Task: Create a scrum project AgileHarbor. Add to scrum project AgileHarbor a team member softage.3@softage.net and assign as Project Lead. Add to scrum project AgileHarbor a team member softage.4@softage.net
Action: Mouse moved to (180, 49)
Screenshot: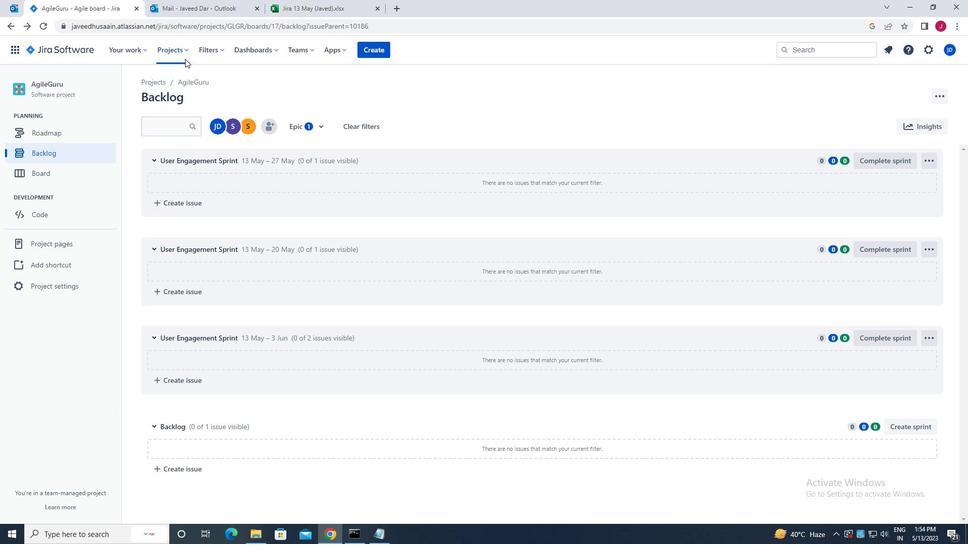
Action: Mouse pressed left at (180, 49)
Screenshot: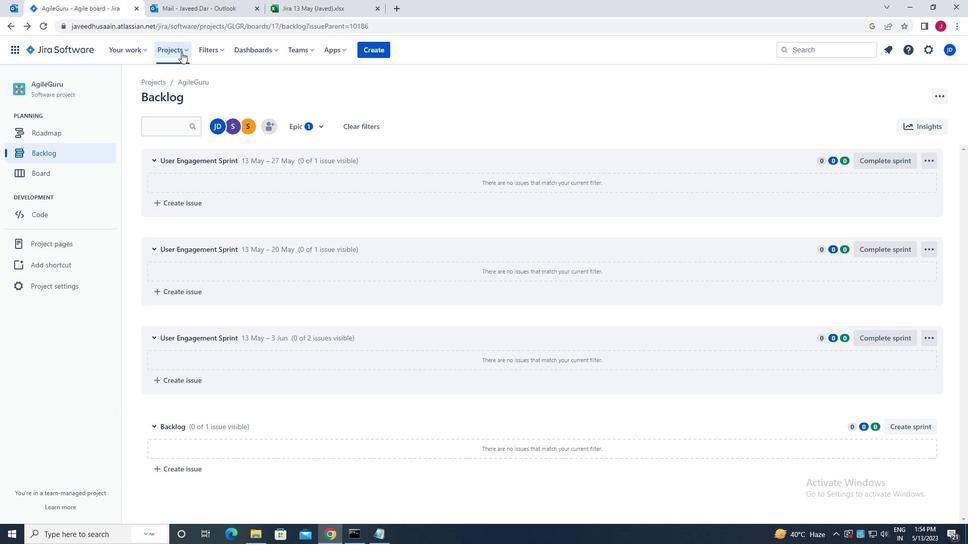 
Action: Mouse moved to (192, 253)
Screenshot: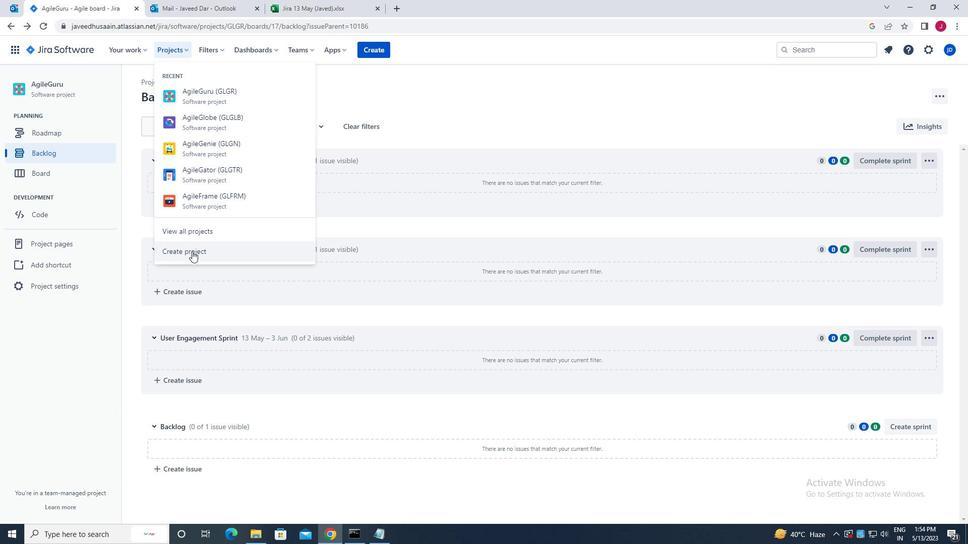 
Action: Mouse pressed left at (192, 253)
Screenshot: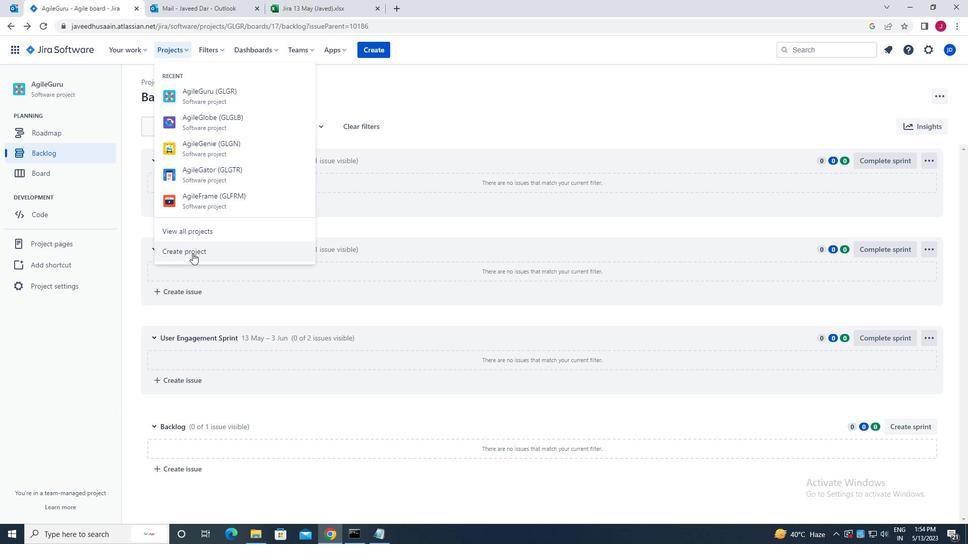
Action: Mouse moved to (693, 257)
Screenshot: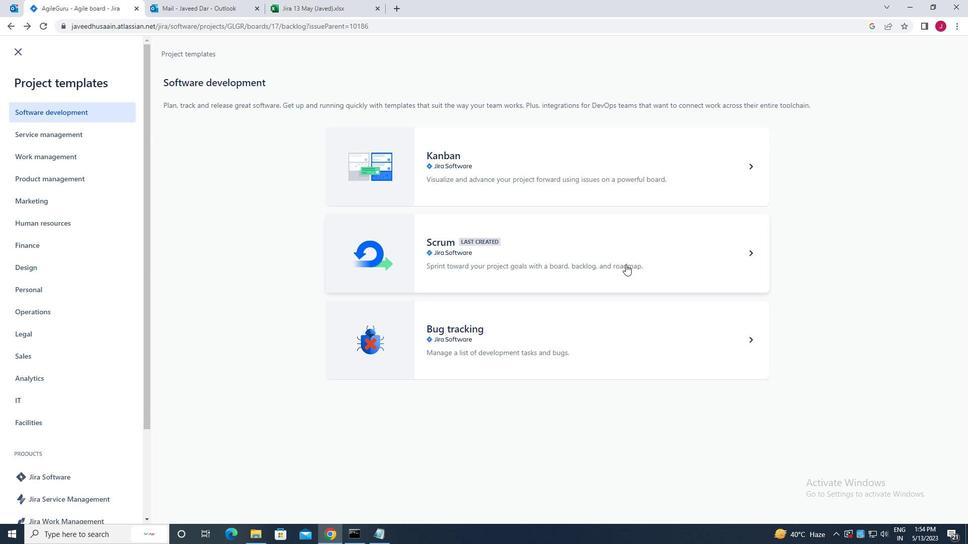 
Action: Mouse pressed left at (693, 257)
Screenshot: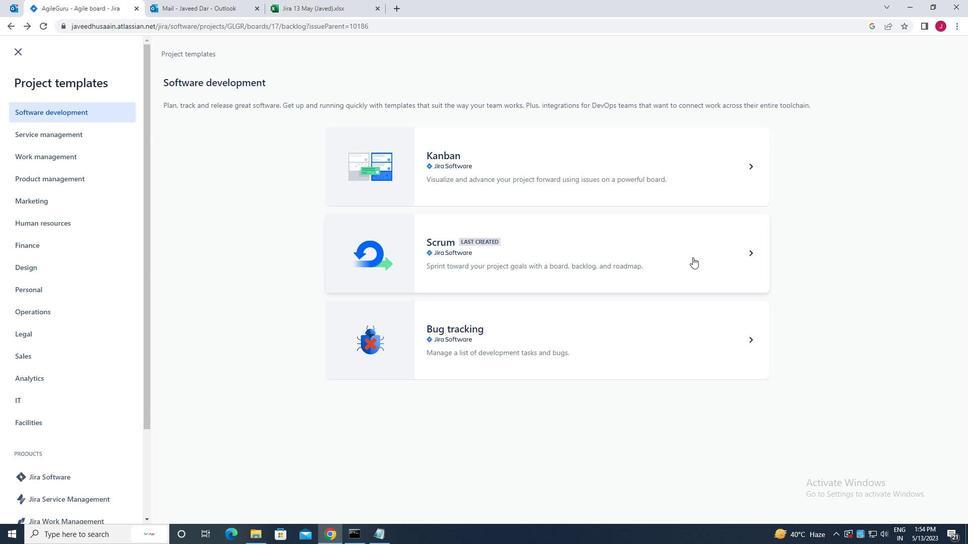 
Action: Mouse moved to (762, 498)
Screenshot: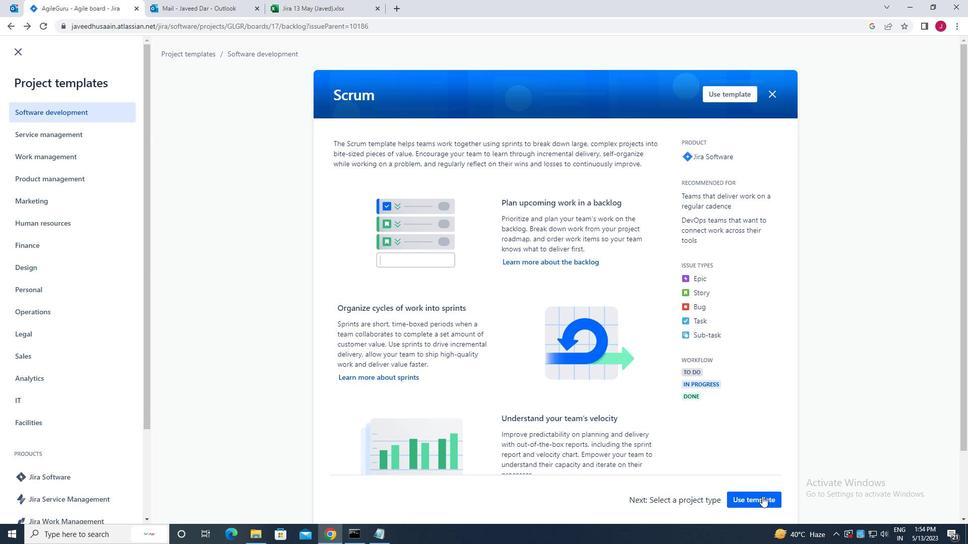 
Action: Mouse pressed left at (762, 498)
Screenshot: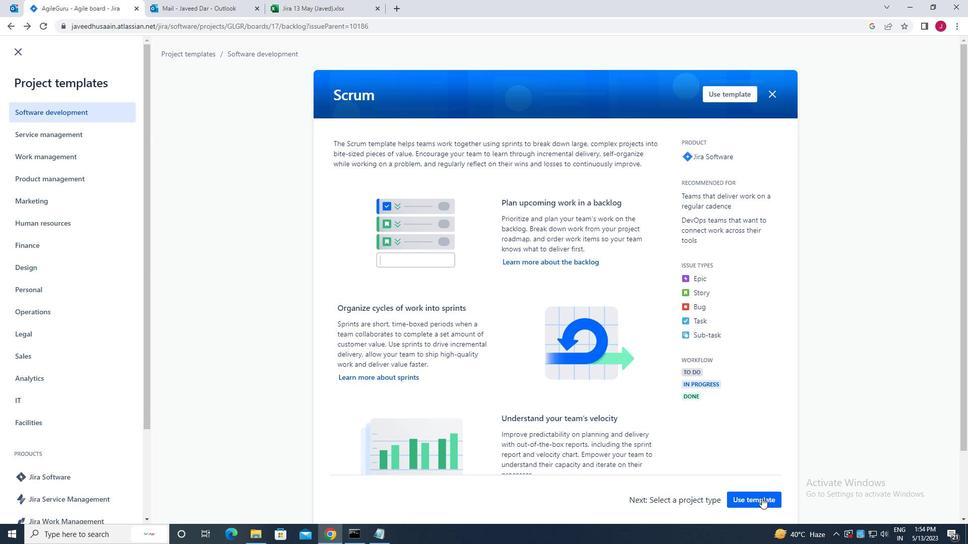 
Action: Mouse moved to (393, 493)
Screenshot: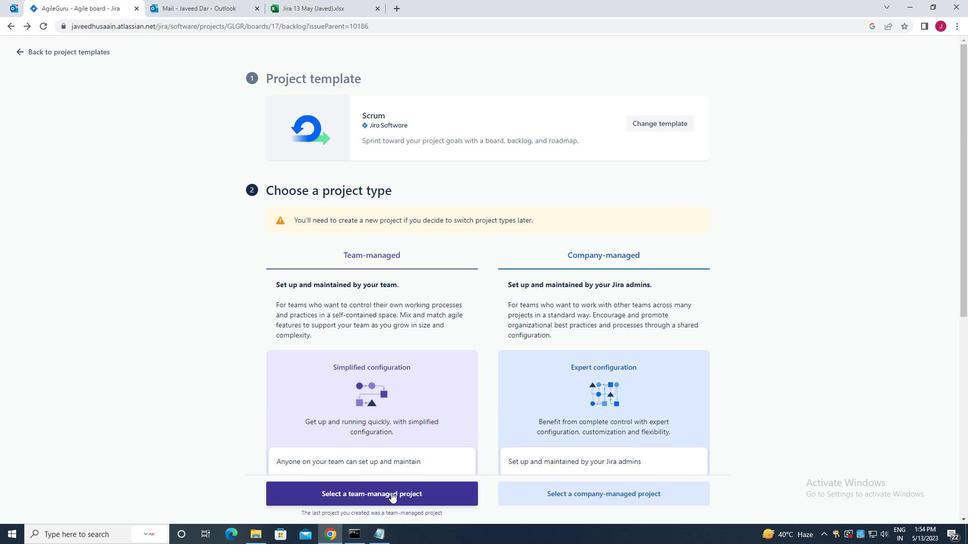 
Action: Mouse pressed left at (393, 493)
Screenshot: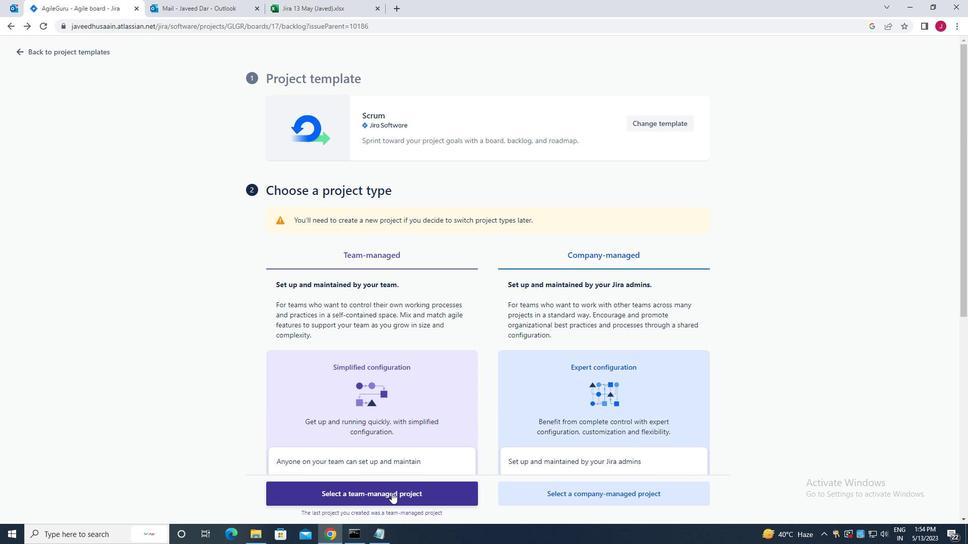 
Action: Mouse moved to (316, 235)
Screenshot: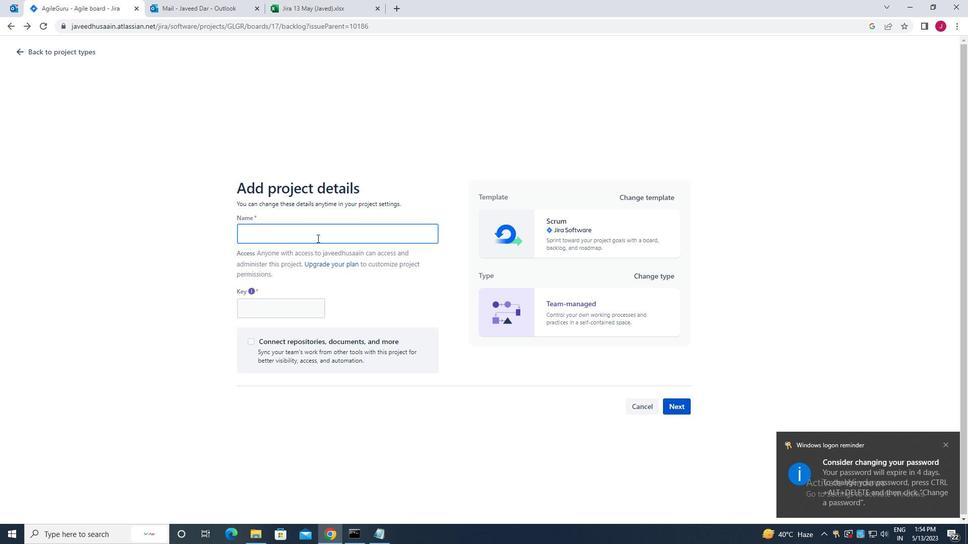 
Action: Mouse pressed left at (316, 235)
Screenshot: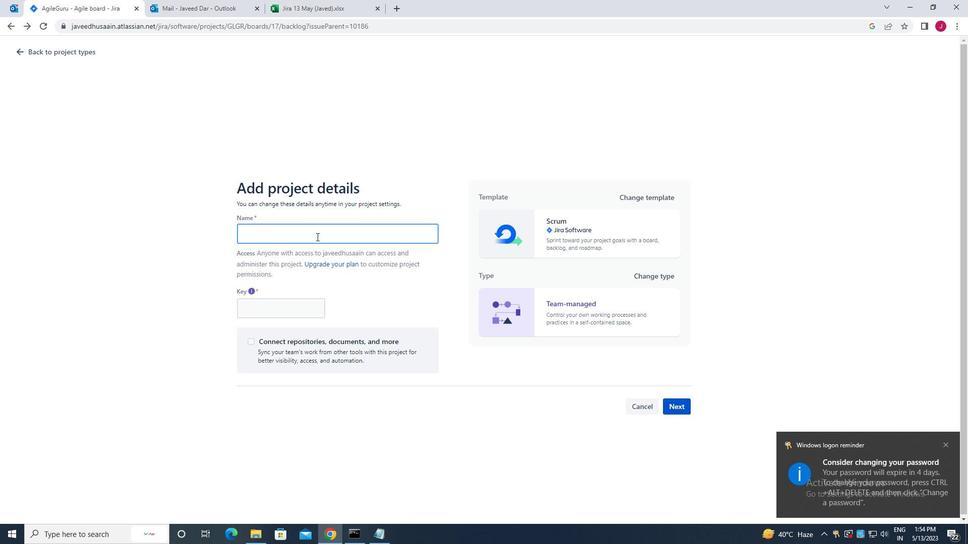 
Action: Key pressed <Key.caps_lock>a<Key.caps_lock>gile<Key.caps_lock>h<Key.caps_lock>arbor
Screenshot: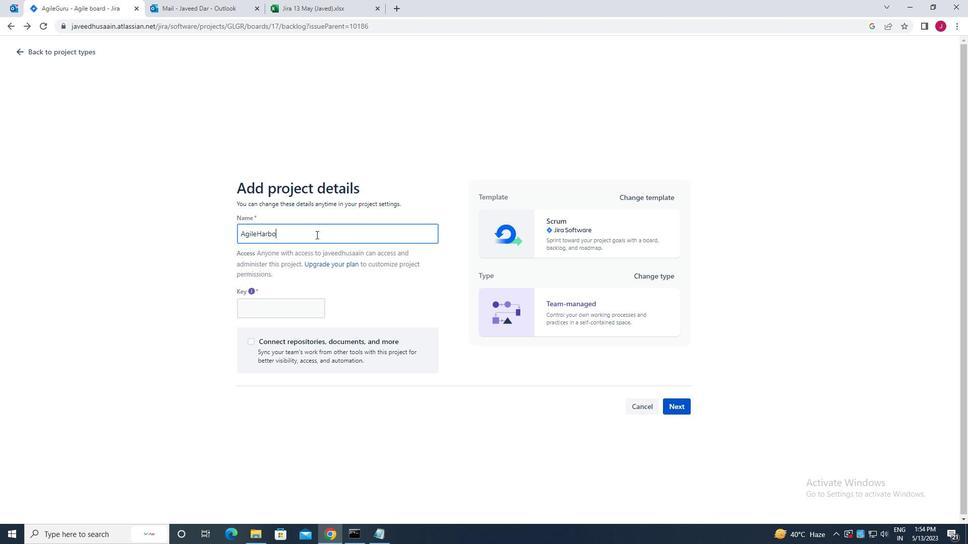 
Action: Mouse moved to (674, 406)
Screenshot: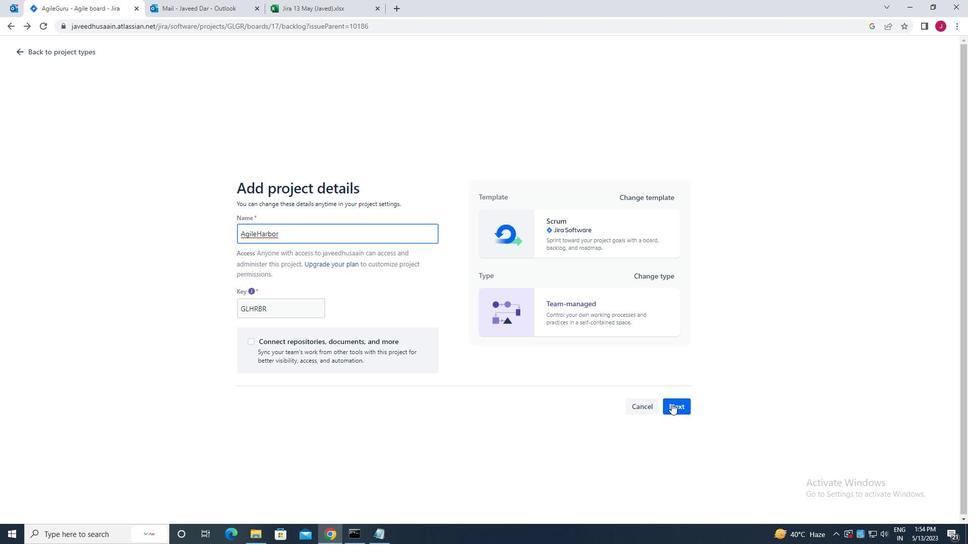 
Action: Mouse pressed left at (674, 406)
Screenshot: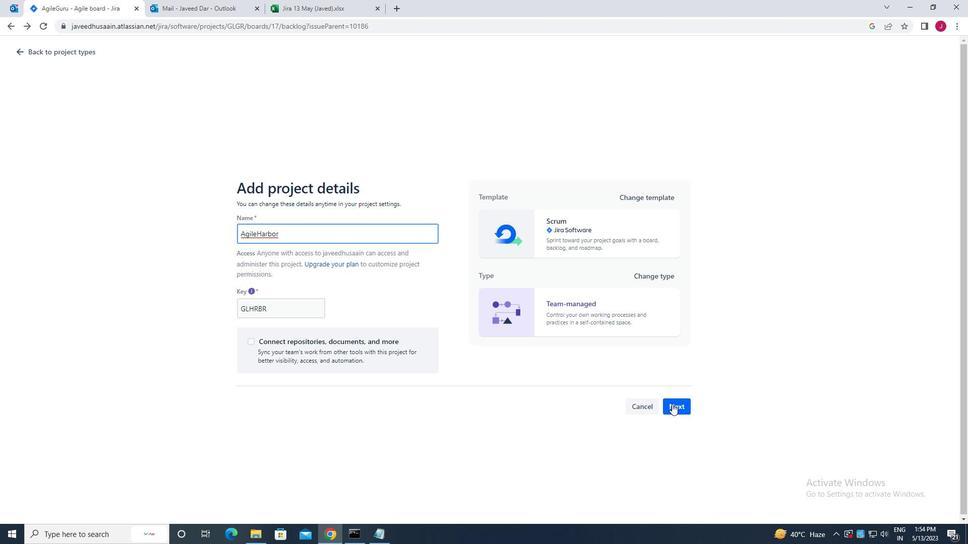 
Action: Mouse moved to (602, 345)
Screenshot: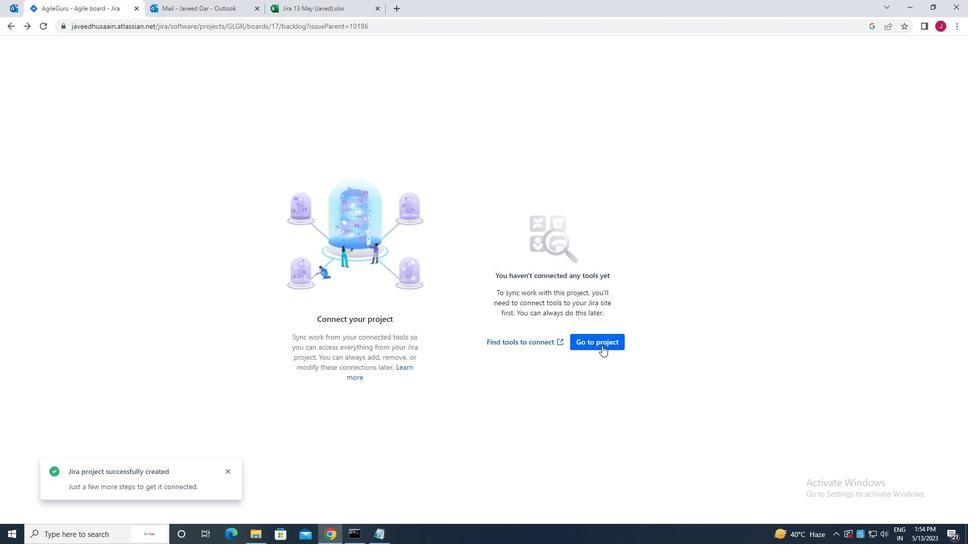
Action: Mouse pressed left at (602, 345)
Screenshot: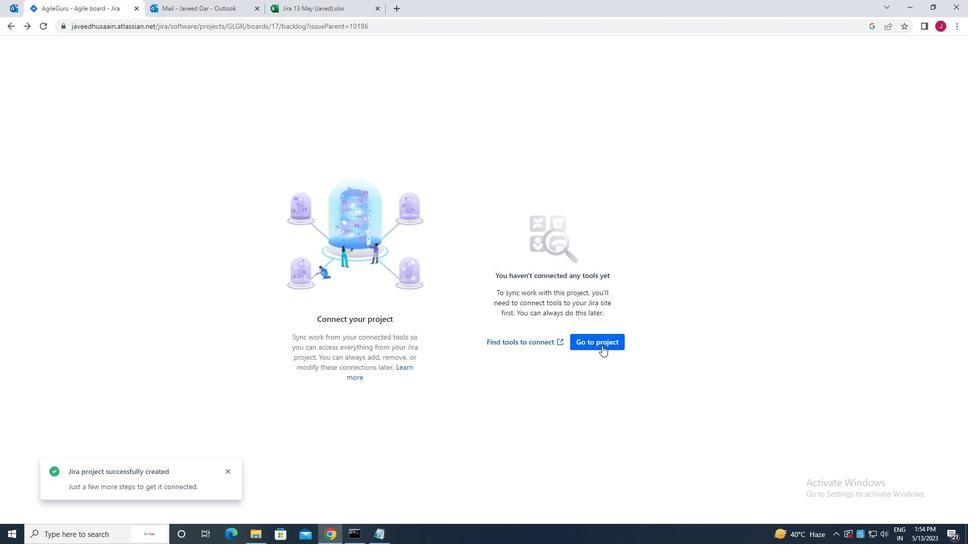 
Action: Mouse moved to (229, 472)
Screenshot: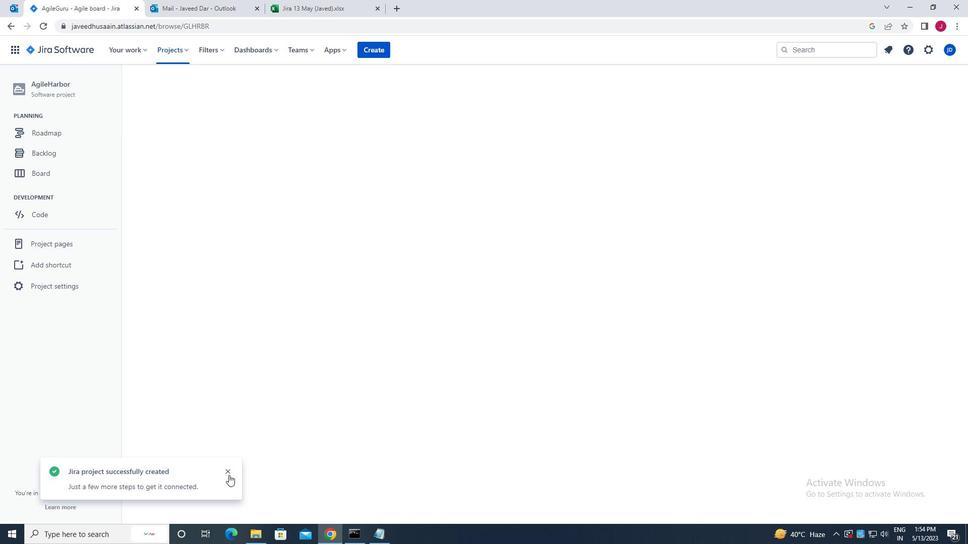 
Action: Mouse pressed left at (229, 472)
Screenshot: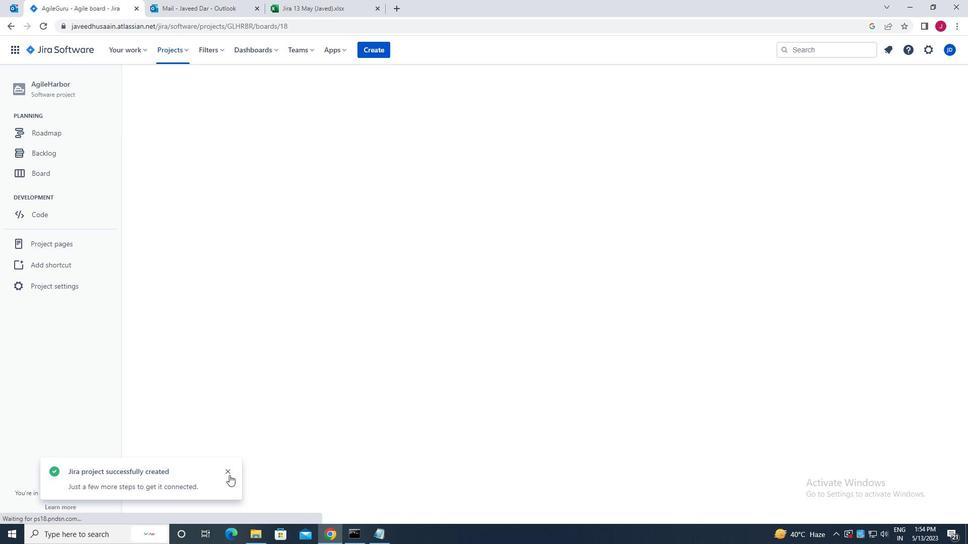 
Action: Mouse moved to (234, 139)
Screenshot: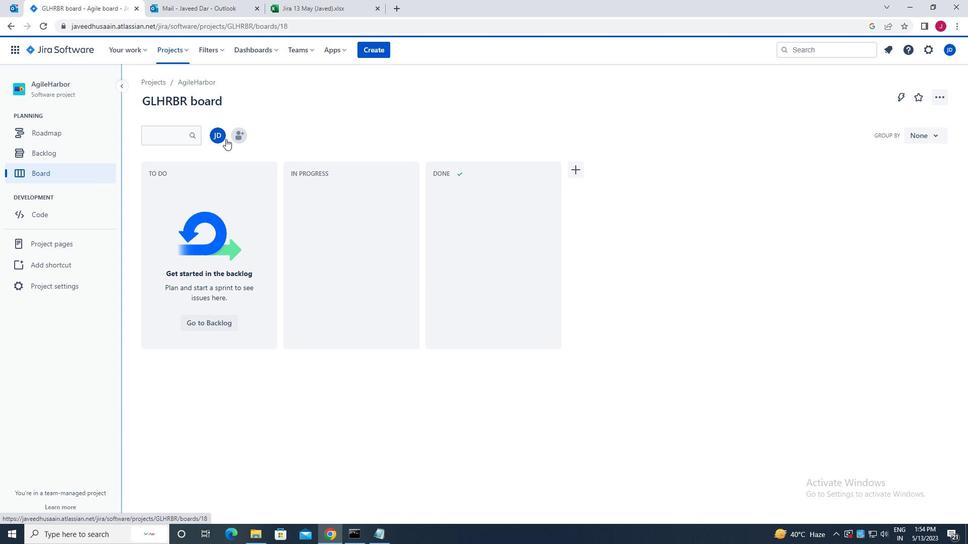 
Action: Mouse pressed left at (234, 139)
Screenshot: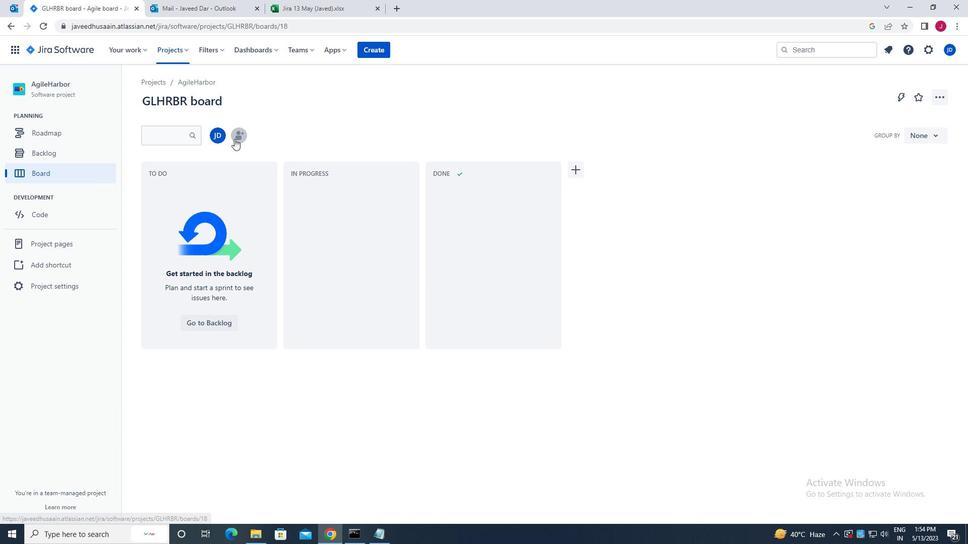 
Action: Mouse moved to (452, 125)
Screenshot: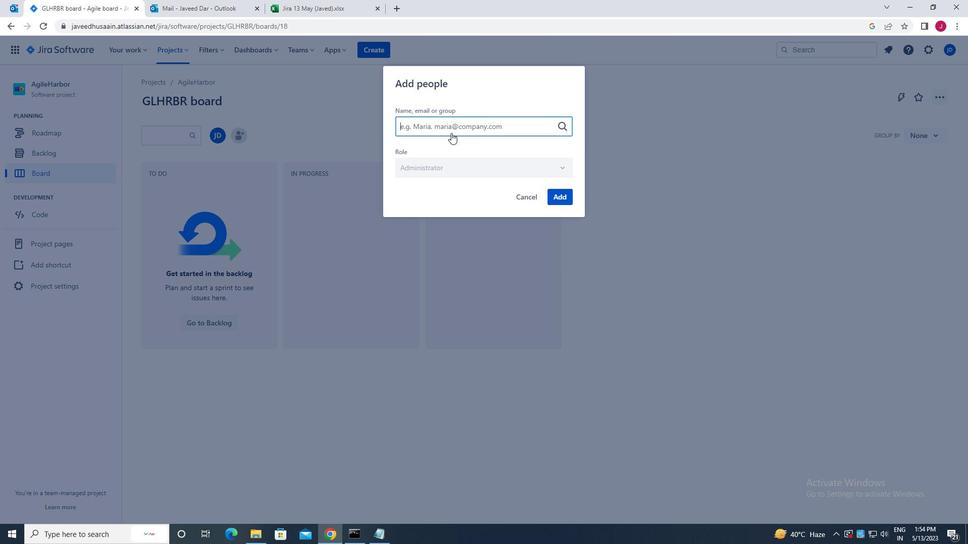 
Action: Mouse pressed left at (452, 125)
Screenshot: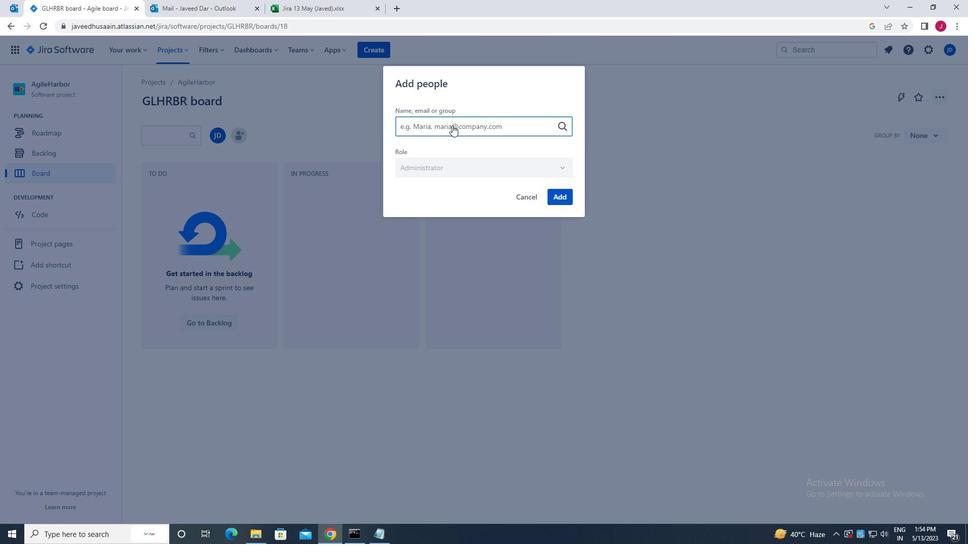 
Action: Key pressed softage.3<Key.shift>@SOFTAGE.NET
Screenshot: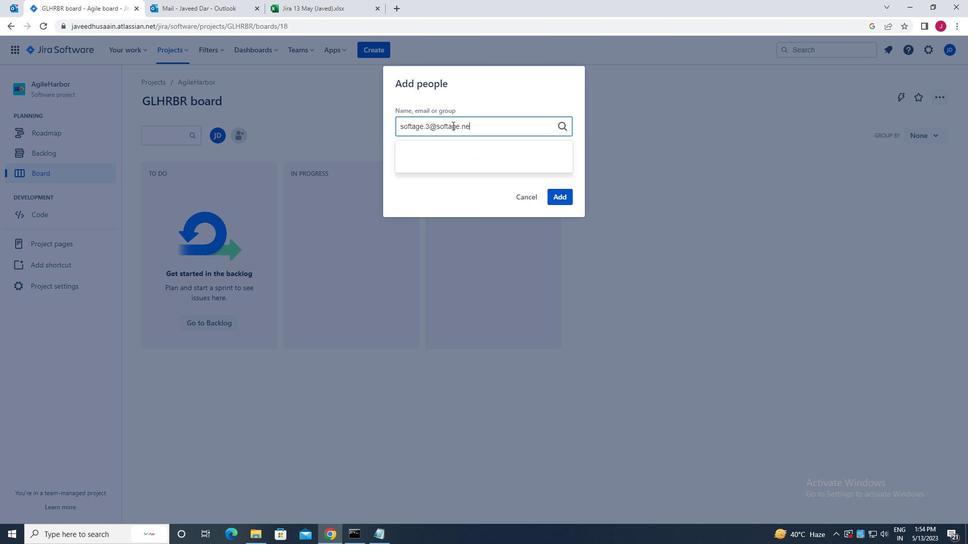 
Action: Mouse moved to (473, 173)
Screenshot: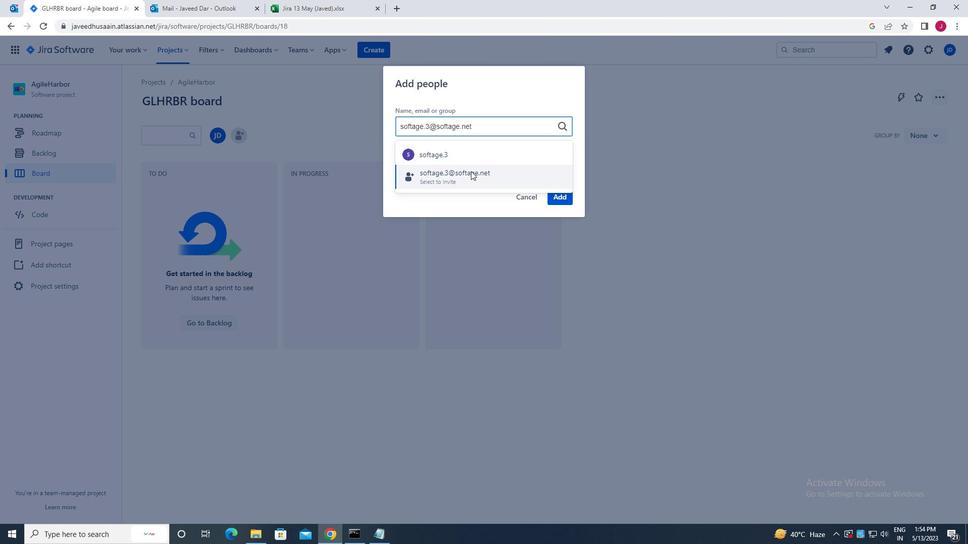 
Action: Mouse pressed left at (473, 173)
Screenshot: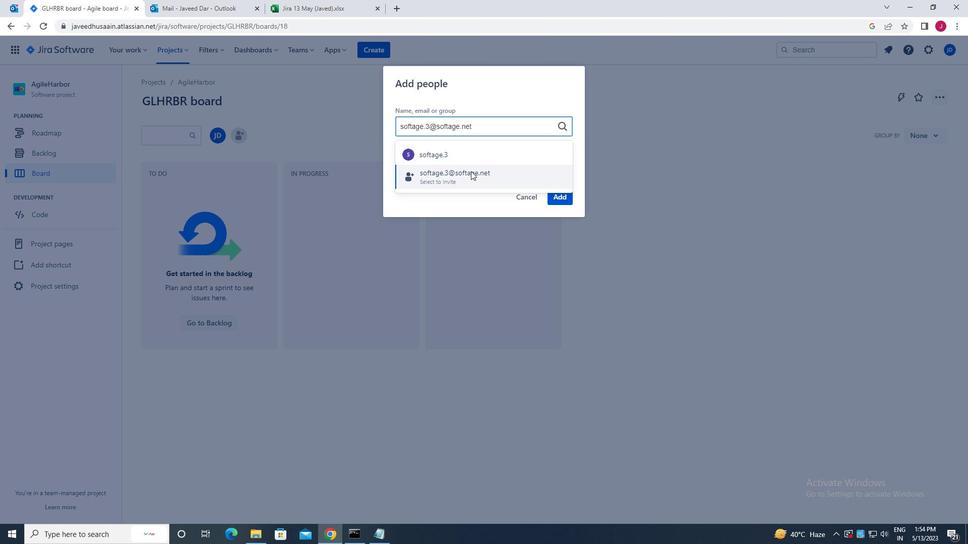 
Action: Mouse moved to (561, 199)
Screenshot: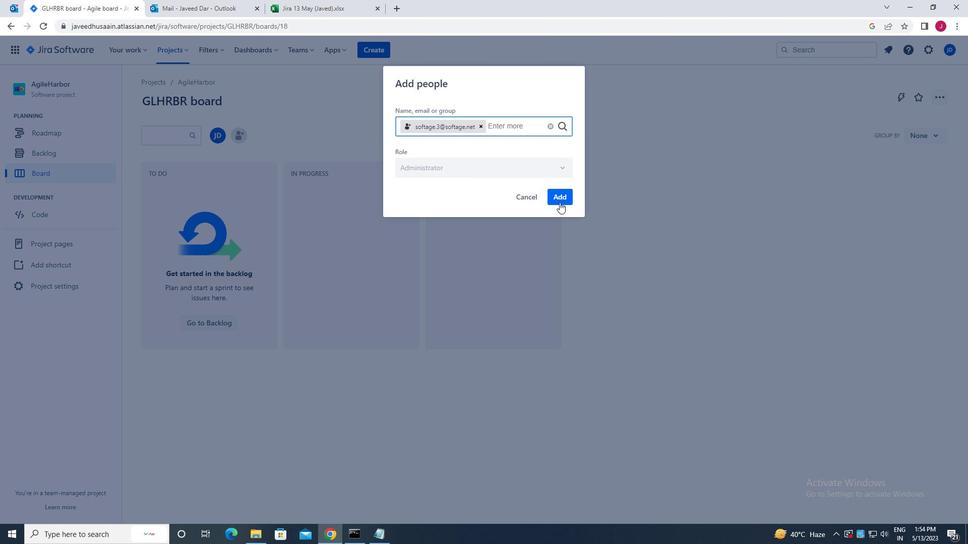 
Action: Mouse pressed left at (561, 199)
Screenshot: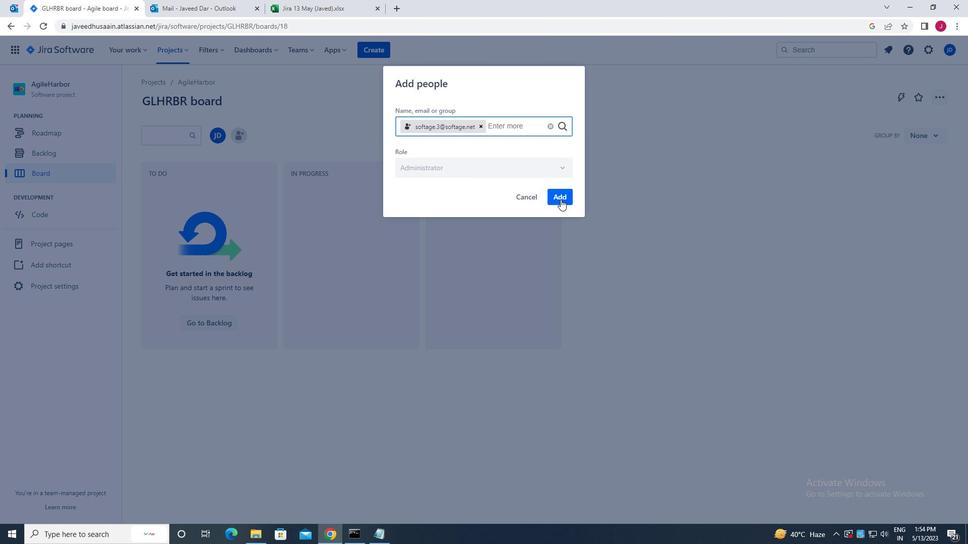 
Action: Mouse moved to (75, 284)
Screenshot: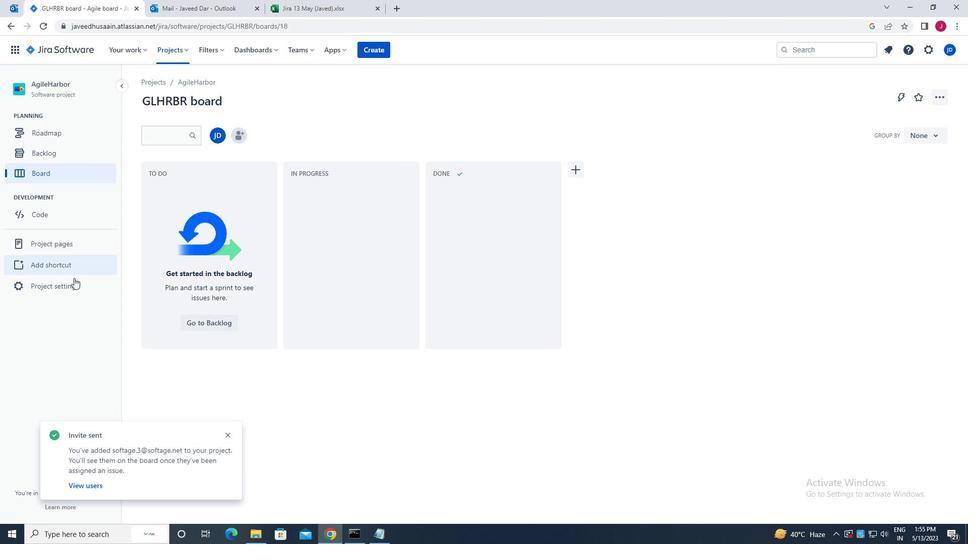 
Action: Mouse pressed left at (75, 284)
Screenshot: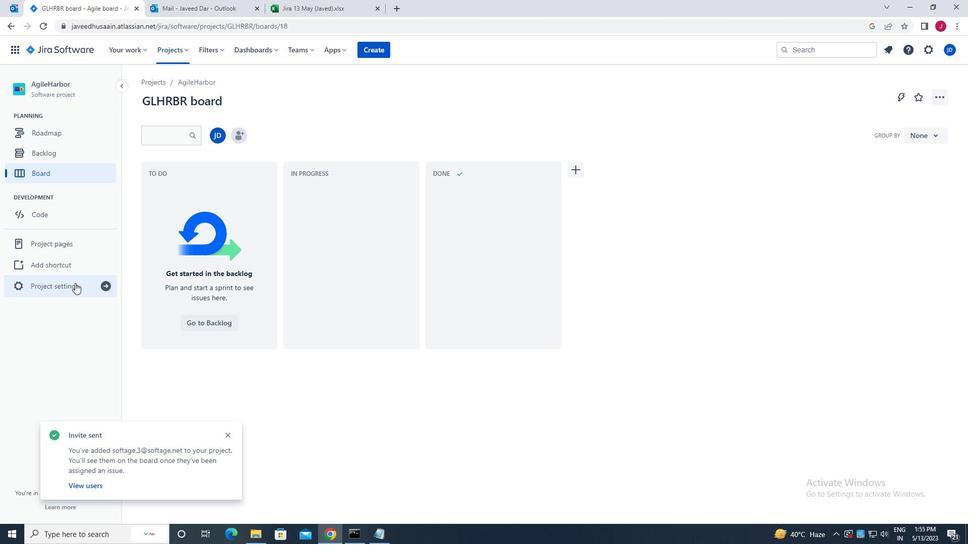 
Action: Mouse moved to (223, 432)
Screenshot: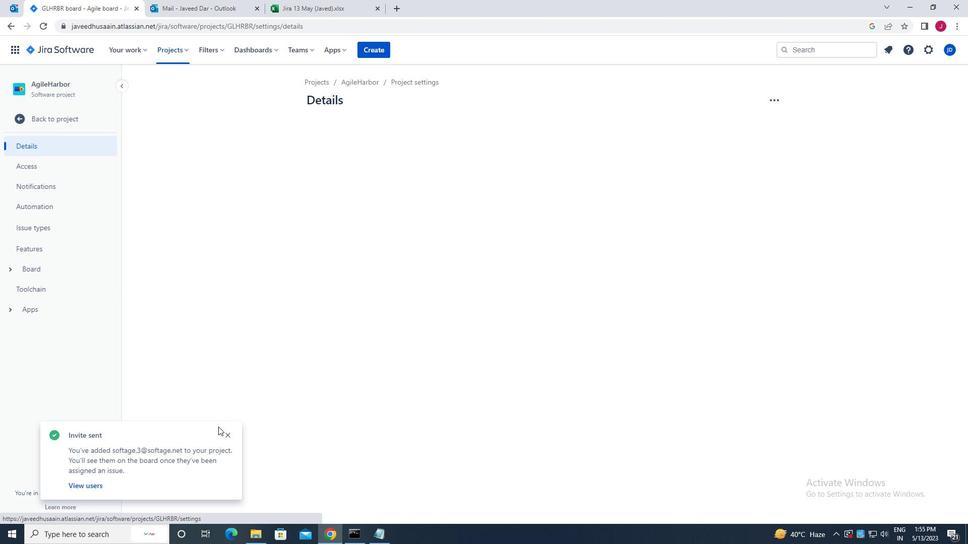 
Action: Mouse pressed left at (223, 432)
Screenshot: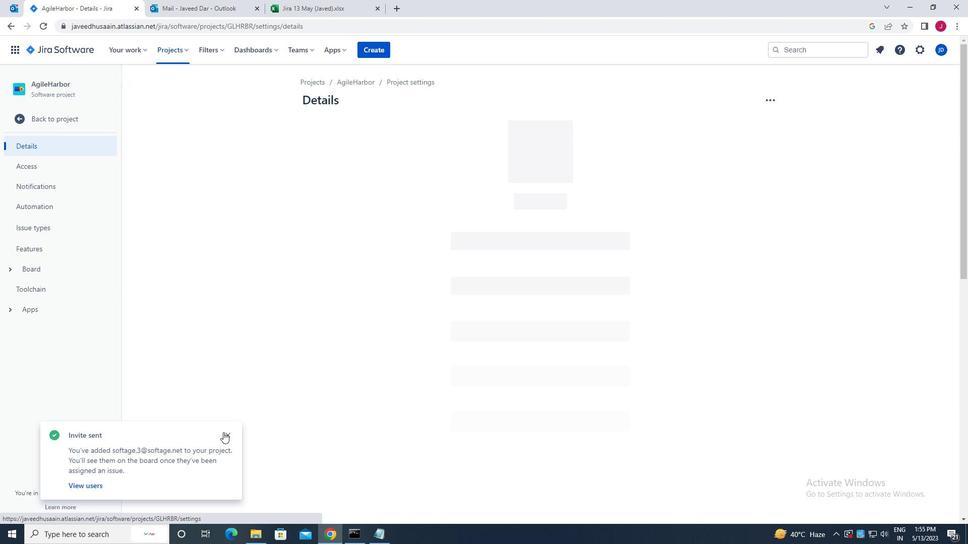 
Action: Mouse moved to (524, 362)
Screenshot: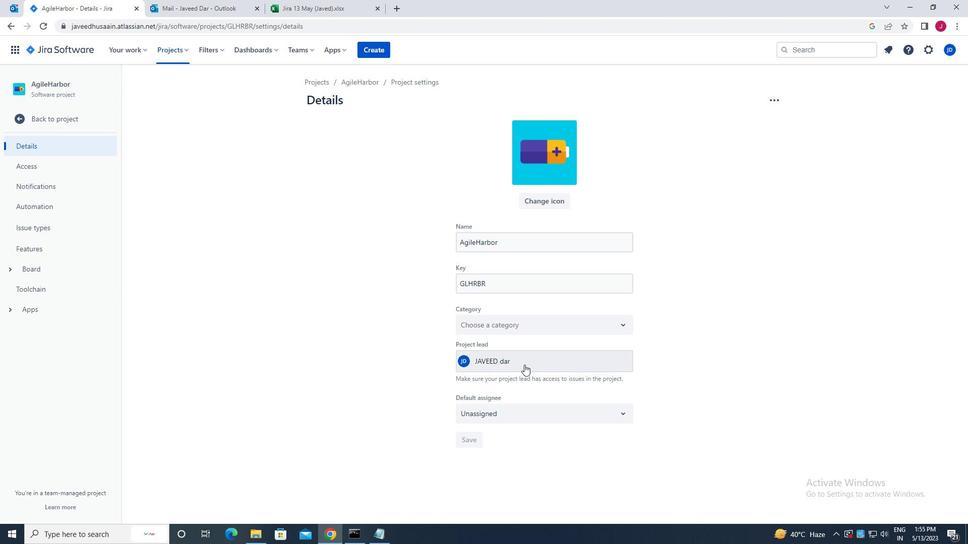 
Action: Mouse pressed left at (524, 362)
Screenshot: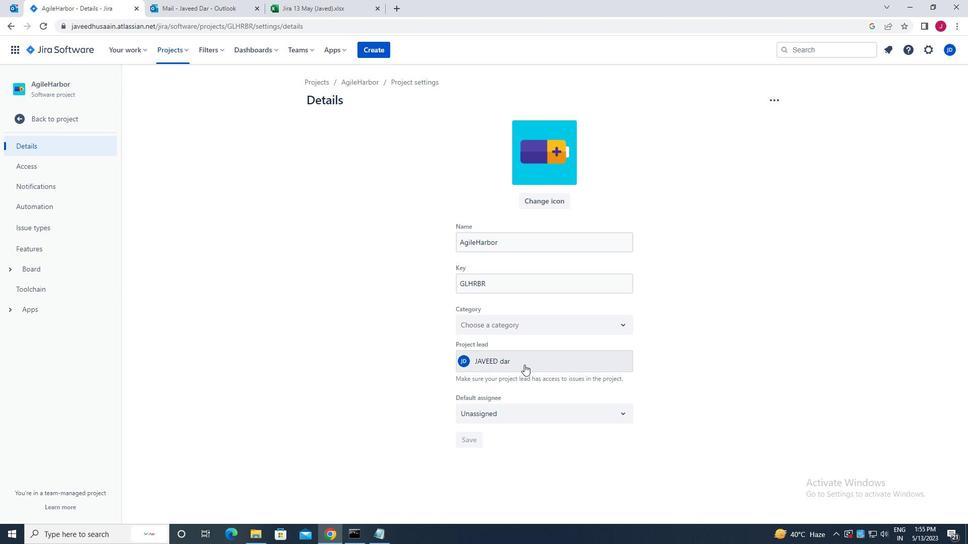 
Action: Key pressed SOFTAGE.3<Key.shift>@SOFTAGE.NET
Screenshot: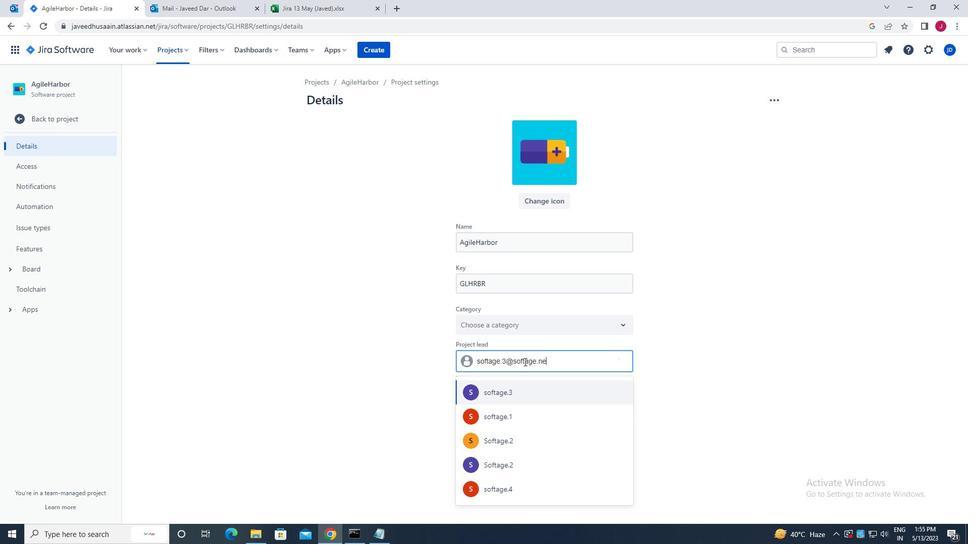 
Action: Mouse moved to (537, 393)
Screenshot: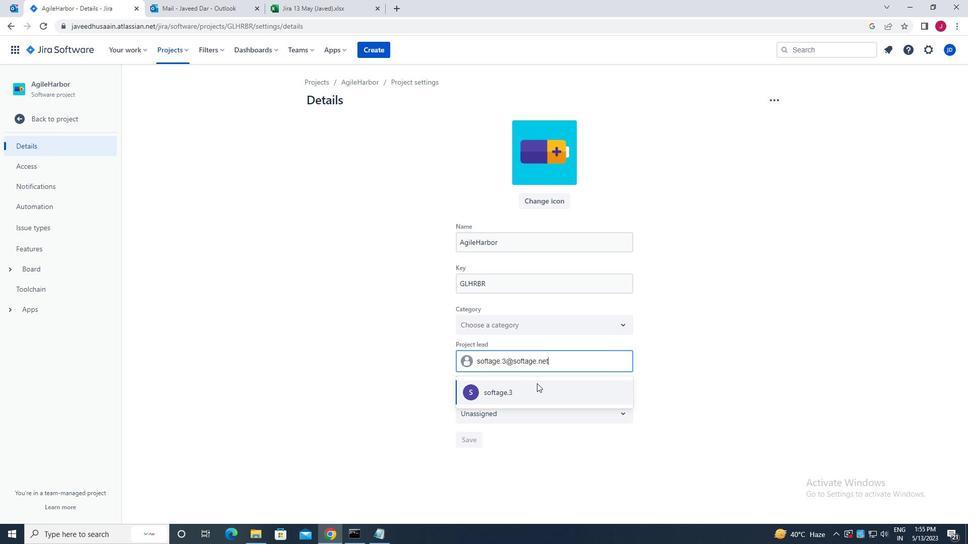 
Action: Mouse pressed left at (537, 393)
Screenshot: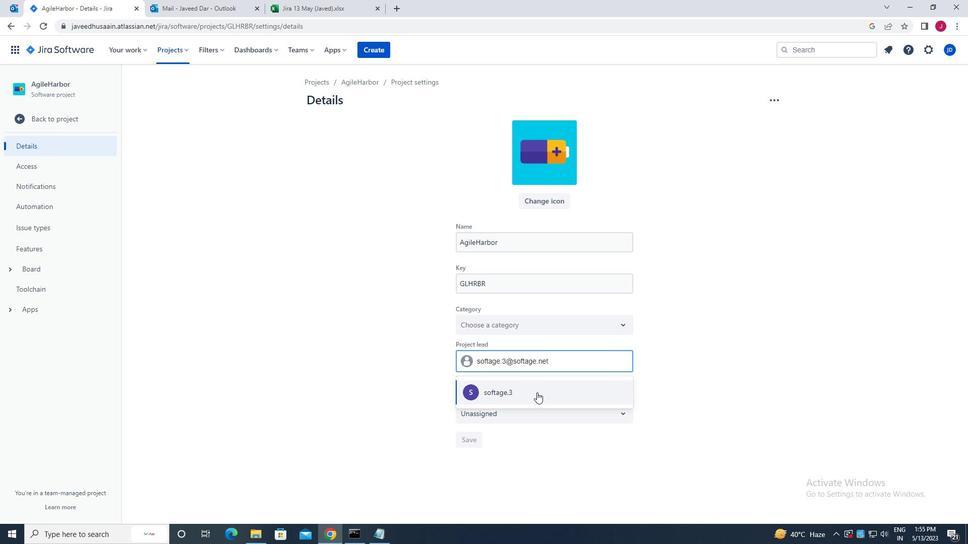 
Action: Mouse moved to (514, 412)
Screenshot: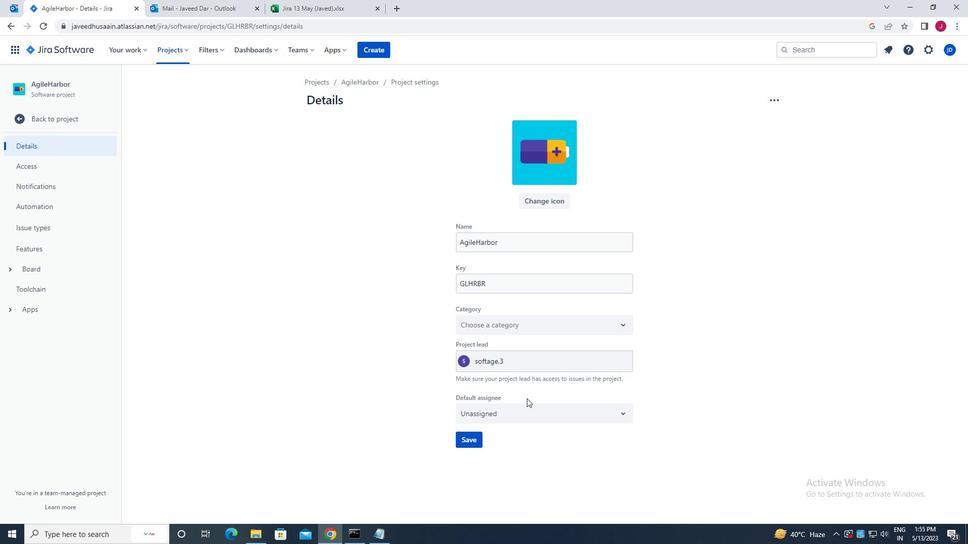 
Action: Mouse pressed left at (514, 412)
Screenshot: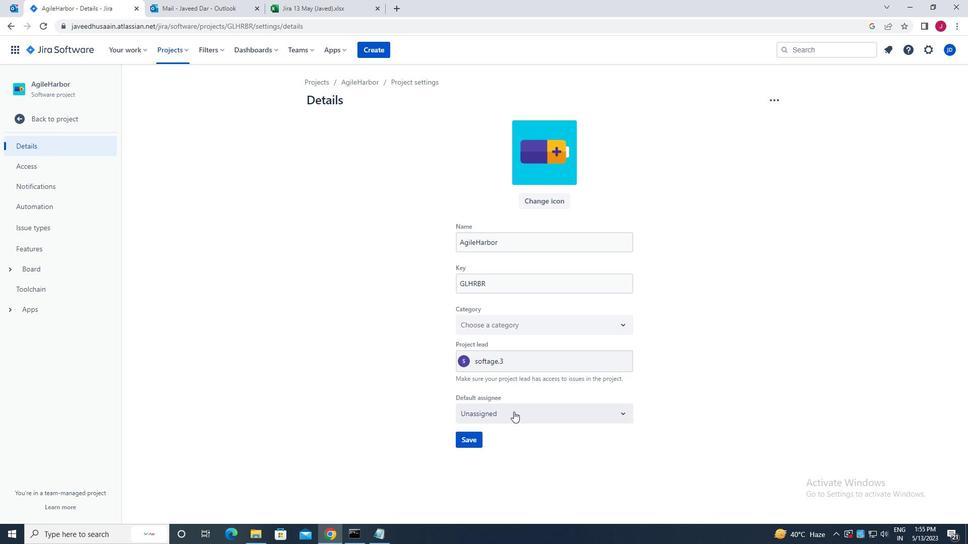 
Action: Mouse moved to (496, 441)
Screenshot: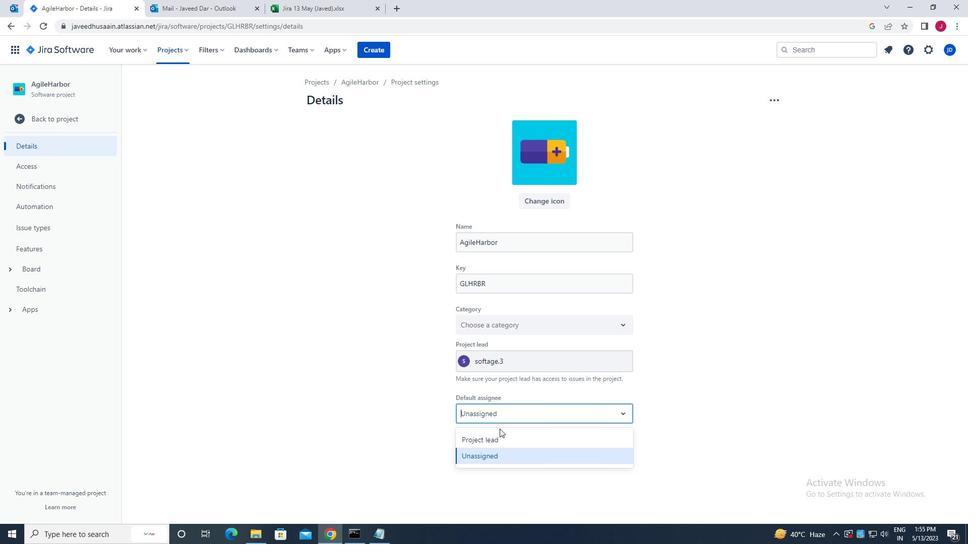 
Action: Mouse pressed left at (496, 441)
Screenshot: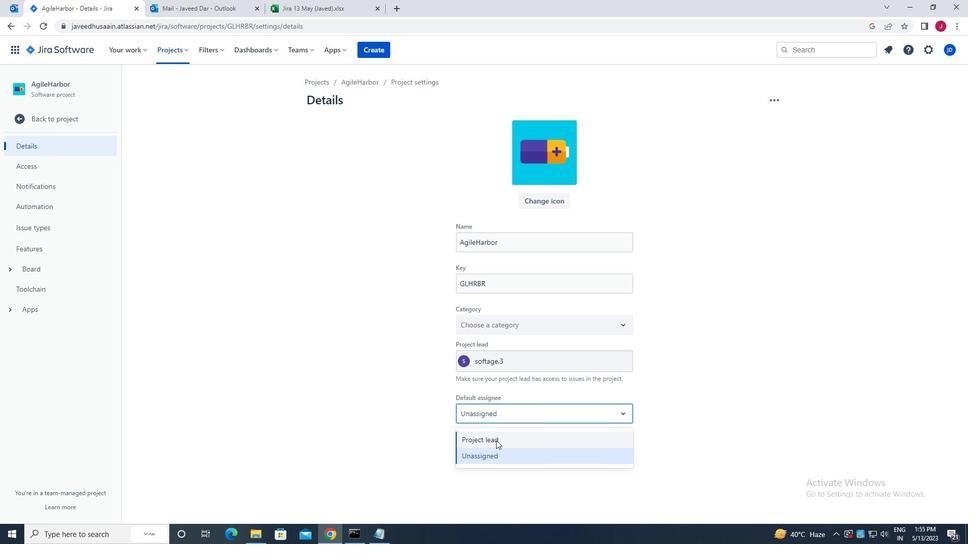 
Action: Mouse moved to (473, 438)
Screenshot: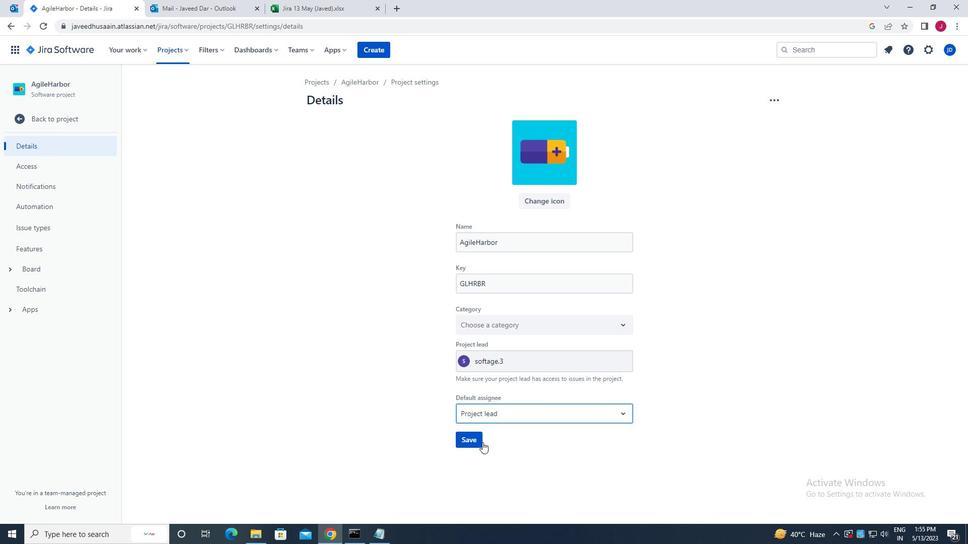 
Action: Mouse pressed left at (473, 438)
Screenshot: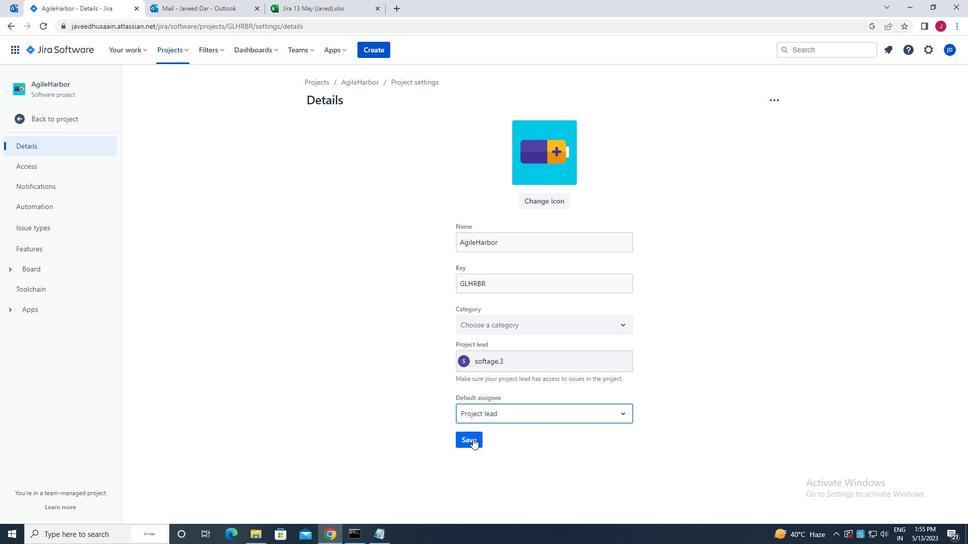 
Action: Mouse moved to (61, 119)
Screenshot: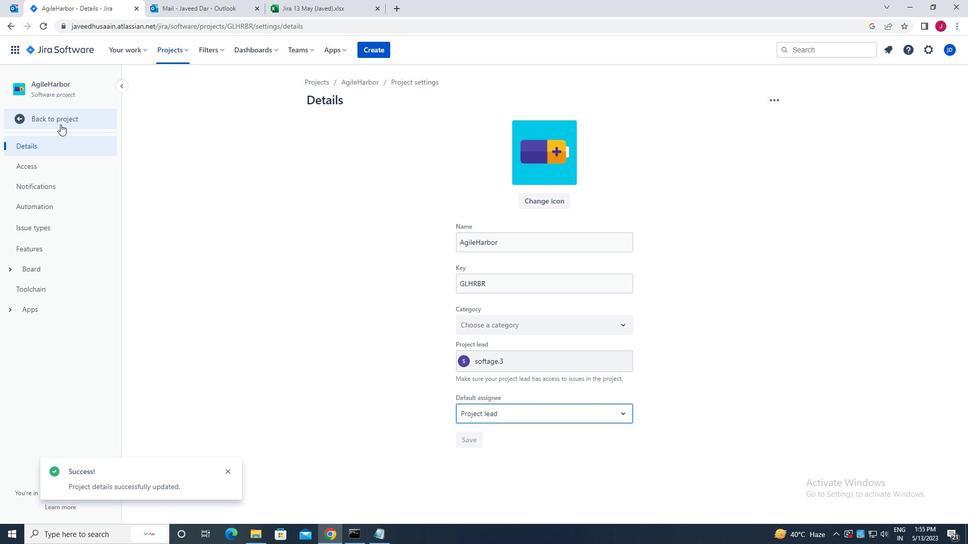 
Action: Mouse pressed left at (61, 119)
Screenshot: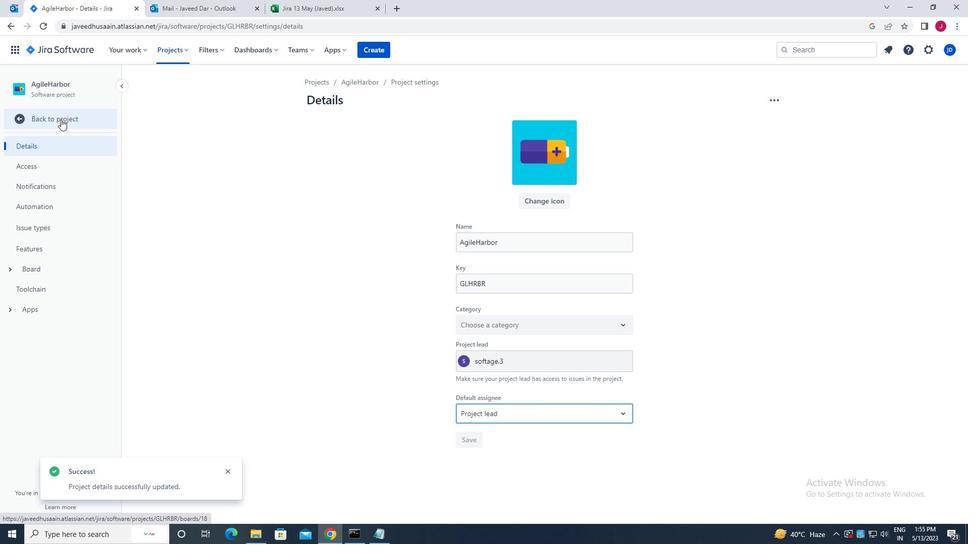 
Action: Mouse moved to (239, 134)
Screenshot: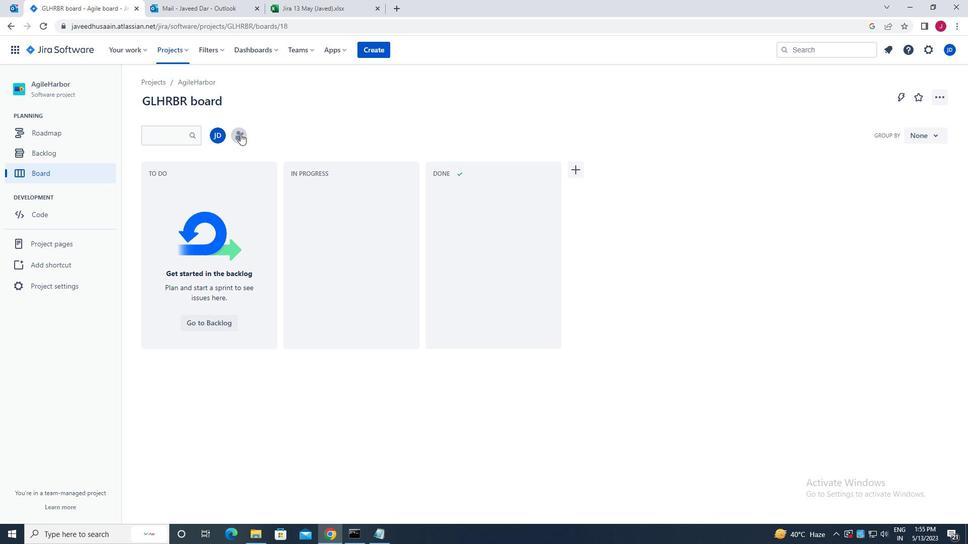 
Action: Mouse pressed left at (239, 134)
Screenshot: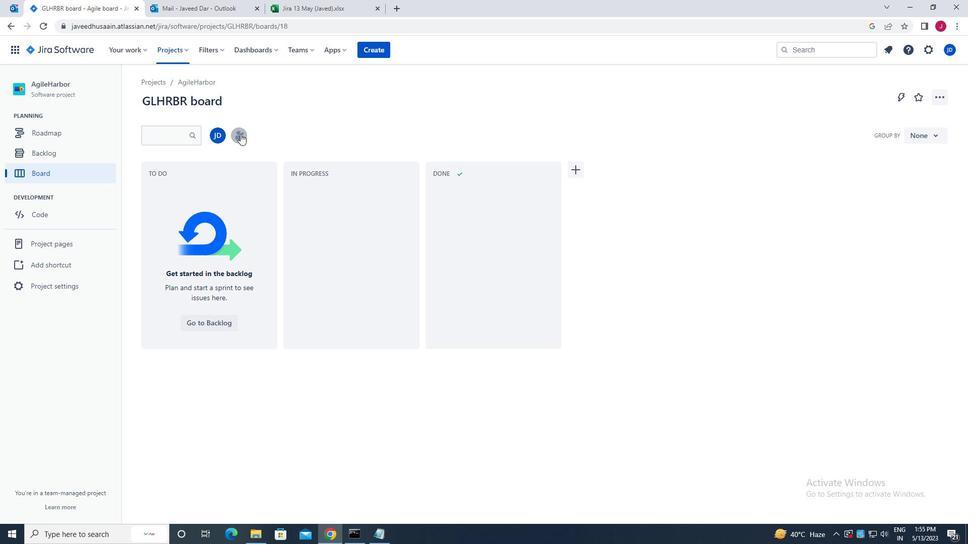 
Action: Mouse moved to (454, 123)
Screenshot: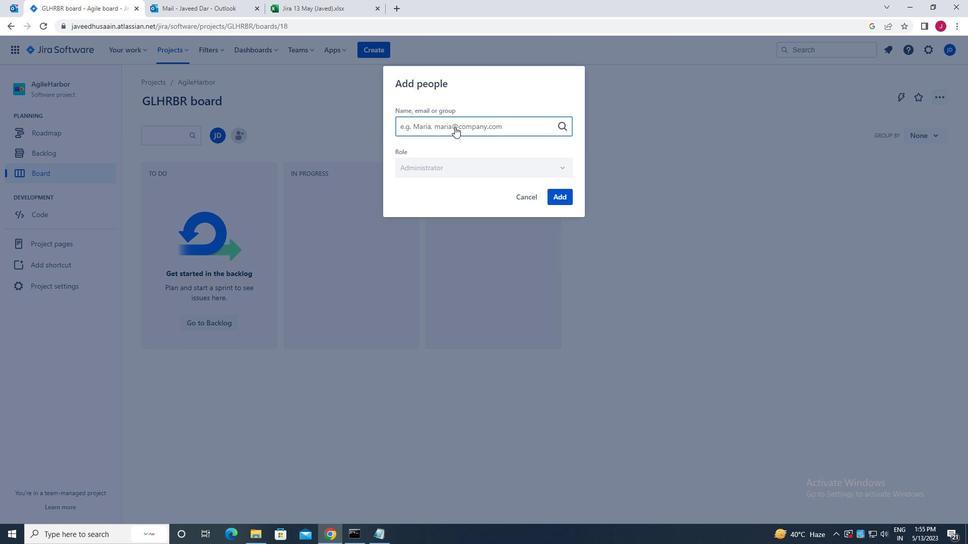 
Action: Mouse pressed left at (454, 123)
Screenshot: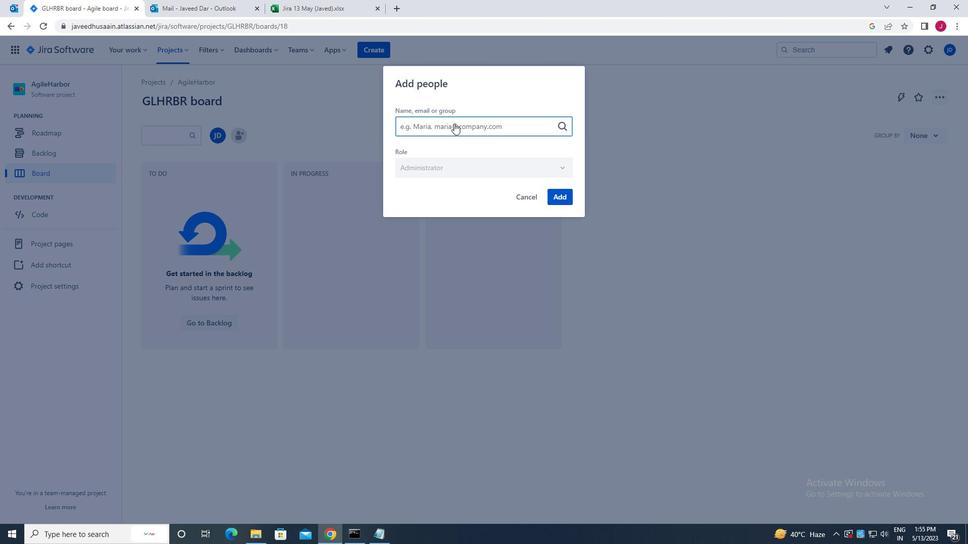 
Action: Key pressed SOFTAGE.4<Key.shift><Key.shift><Key.shift><Key.shift><Key.shift><Key.shift><Key.shift><Key.shift>@SOFTAGE.NET
Screenshot: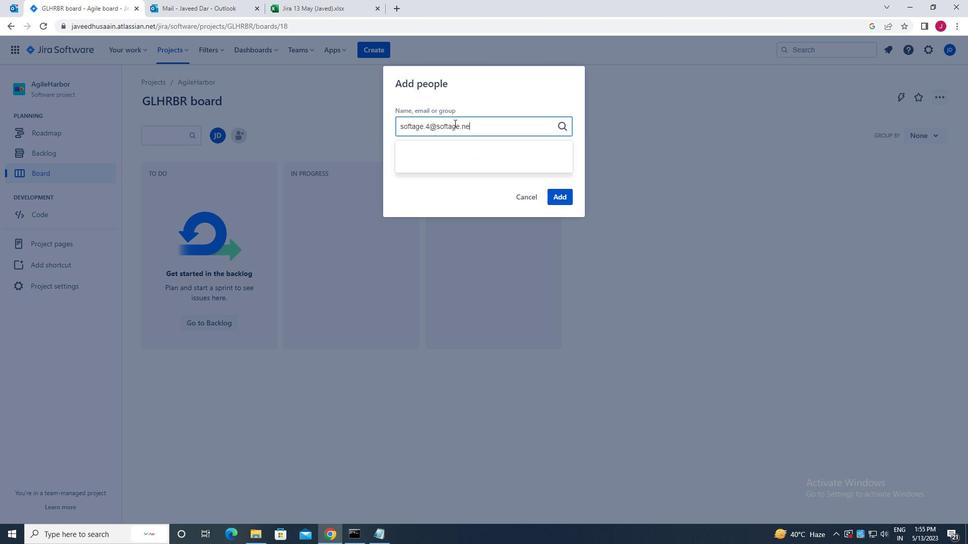 
Action: Mouse moved to (472, 177)
Screenshot: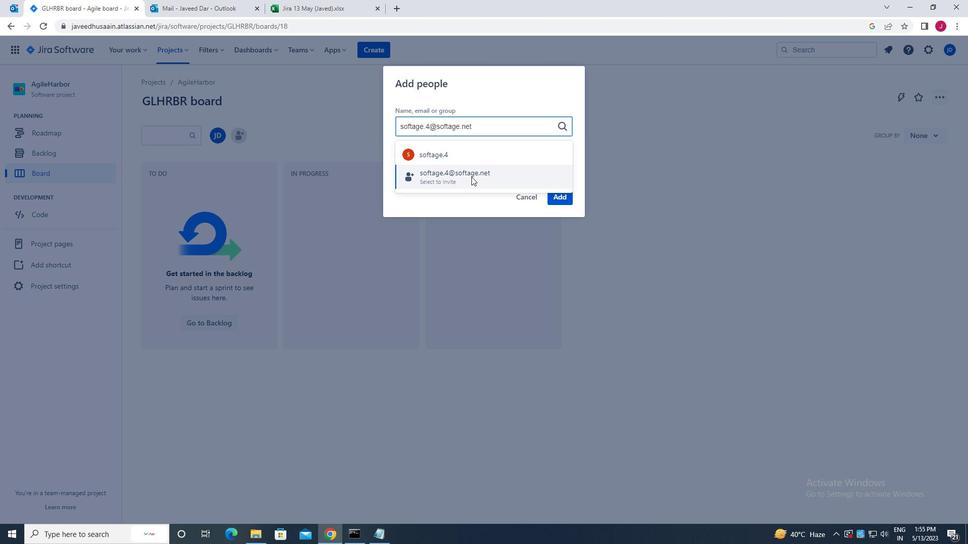 
Action: Mouse pressed left at (472, 177)
Screenshot: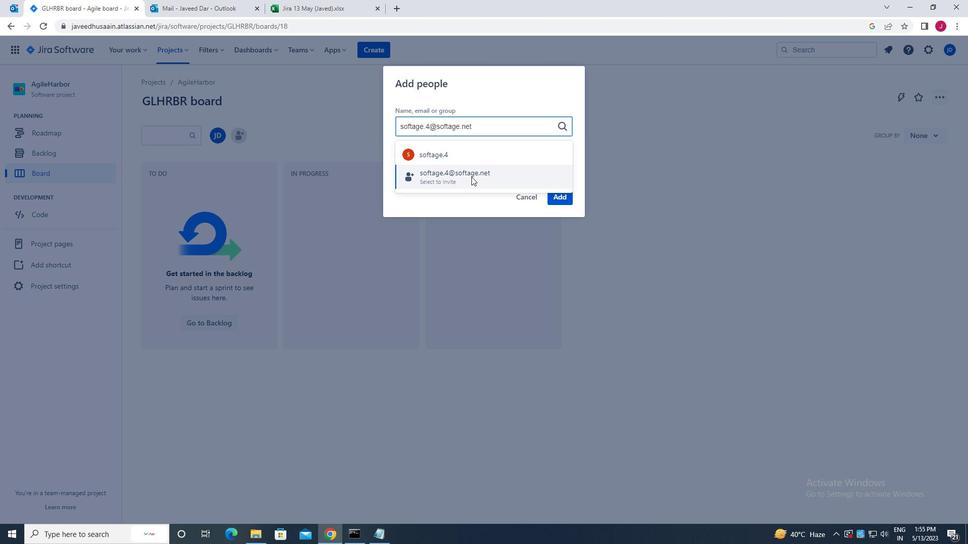 
Action: Mouse moved to (561, 198)
Screenshot: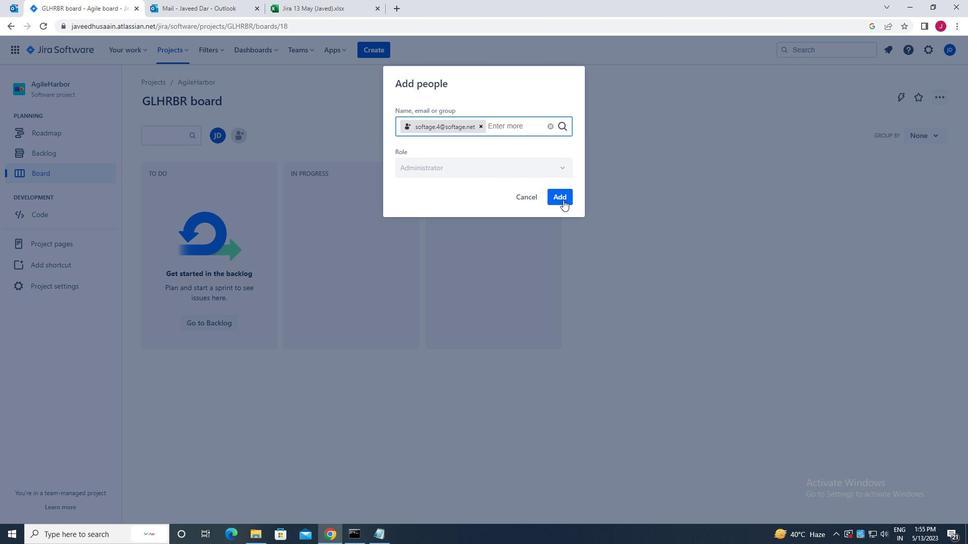 
Action: Mouse pressed left at (561, 198)
Screenshot: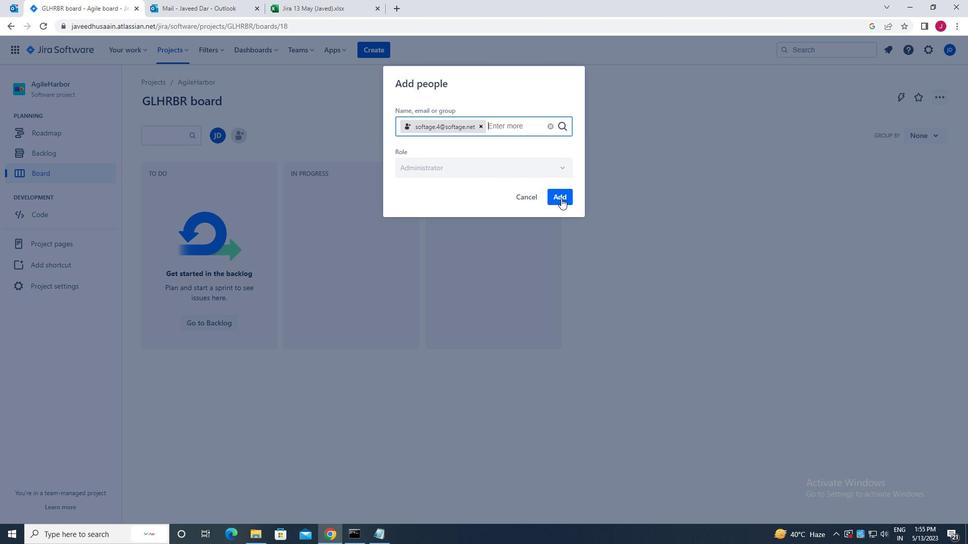 
